 Task: Add Amazing Grass Green Superfood Detox & Digest to the cart.
Action: Mouse moved to (277, 128)
Screenshot: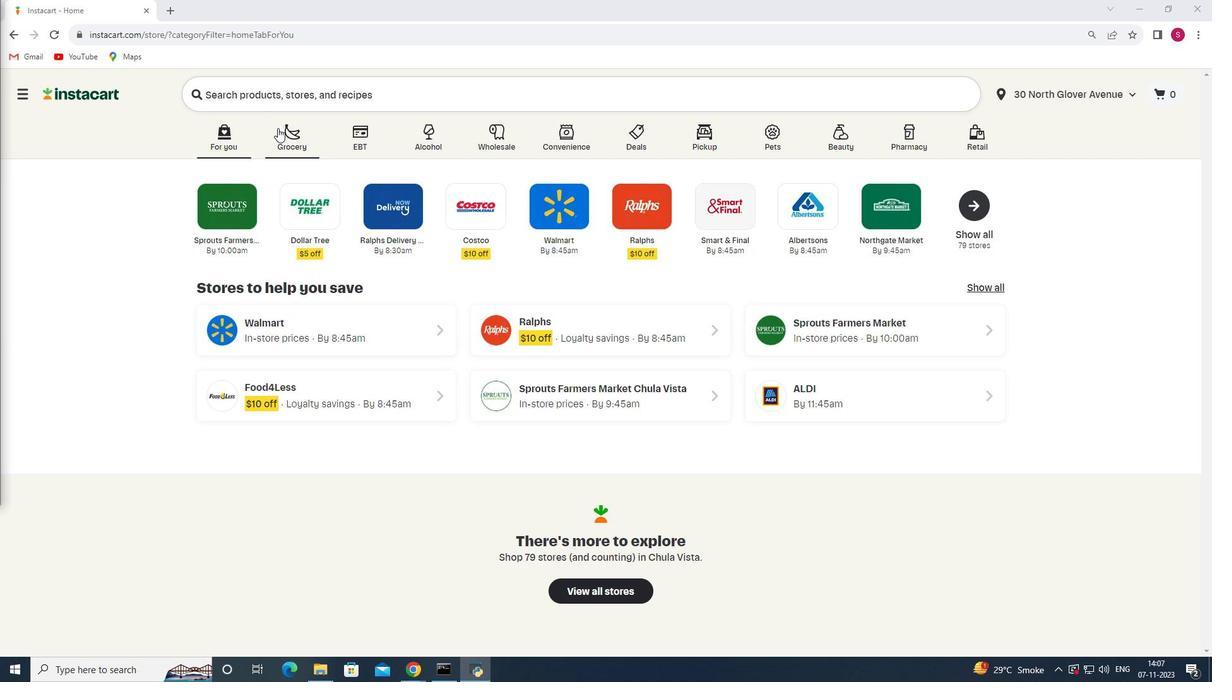 
Action: Mouse pressed left at (277, 128)
Screenshot: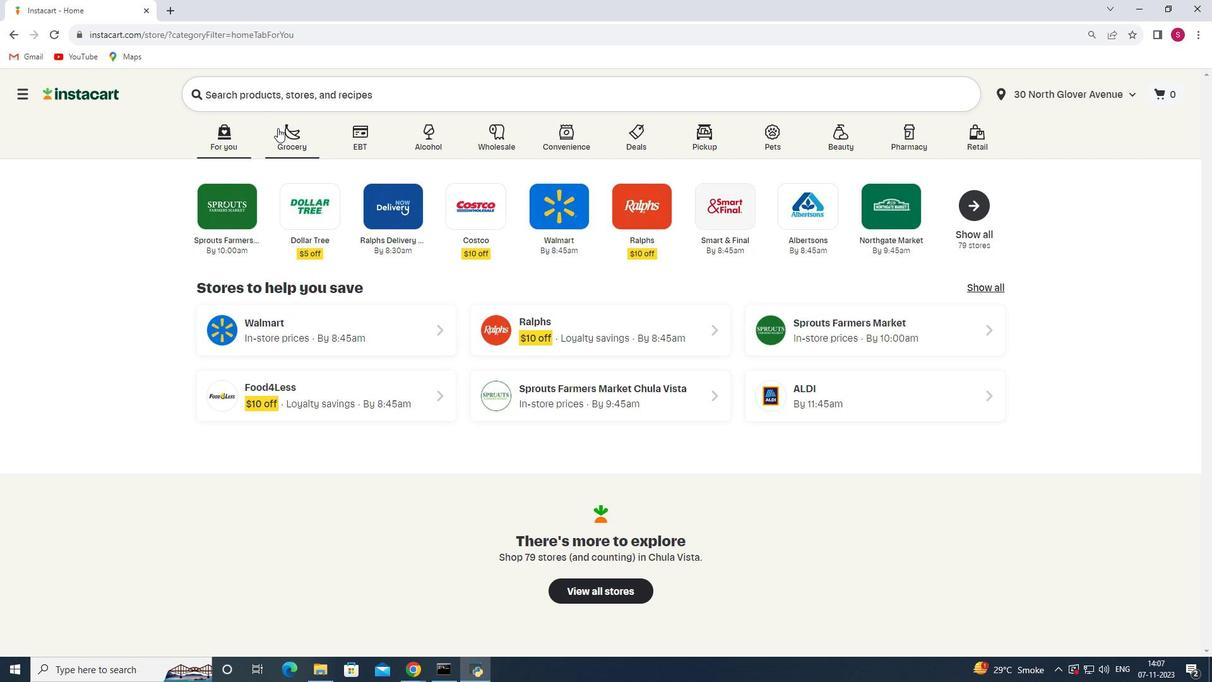 
Action: Mouse moved to (313, 360)
Screenshot: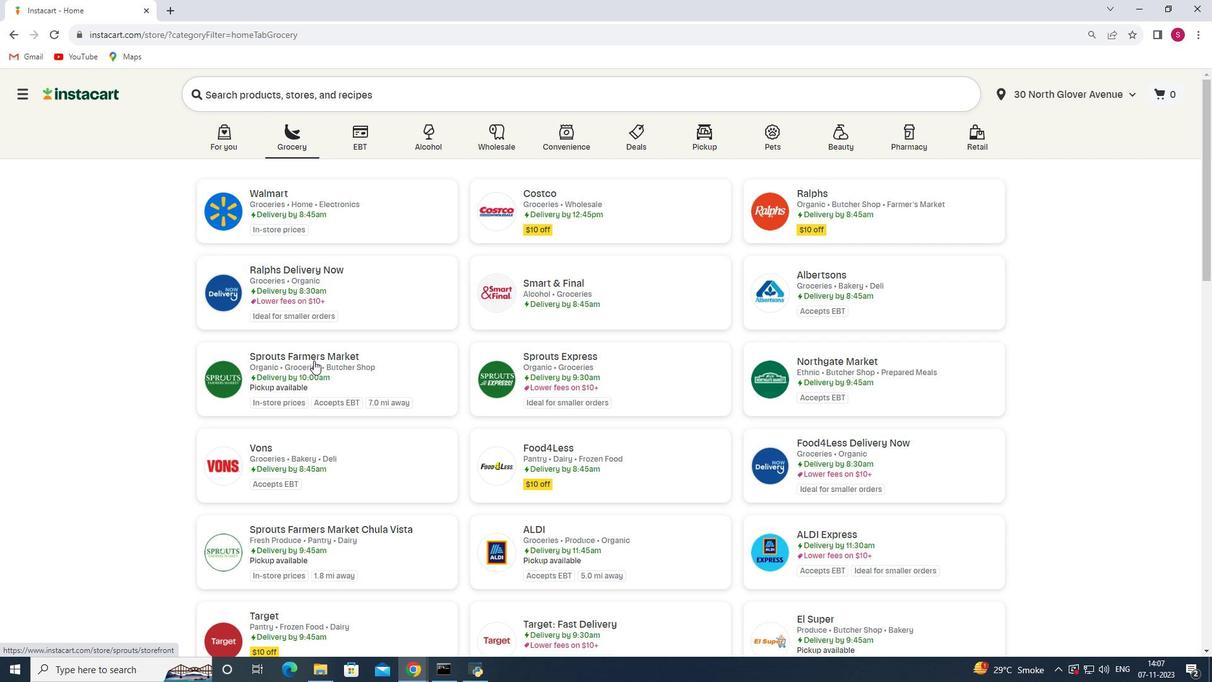 
Action: Mouse pressed left at (313, 360)
Screenshot: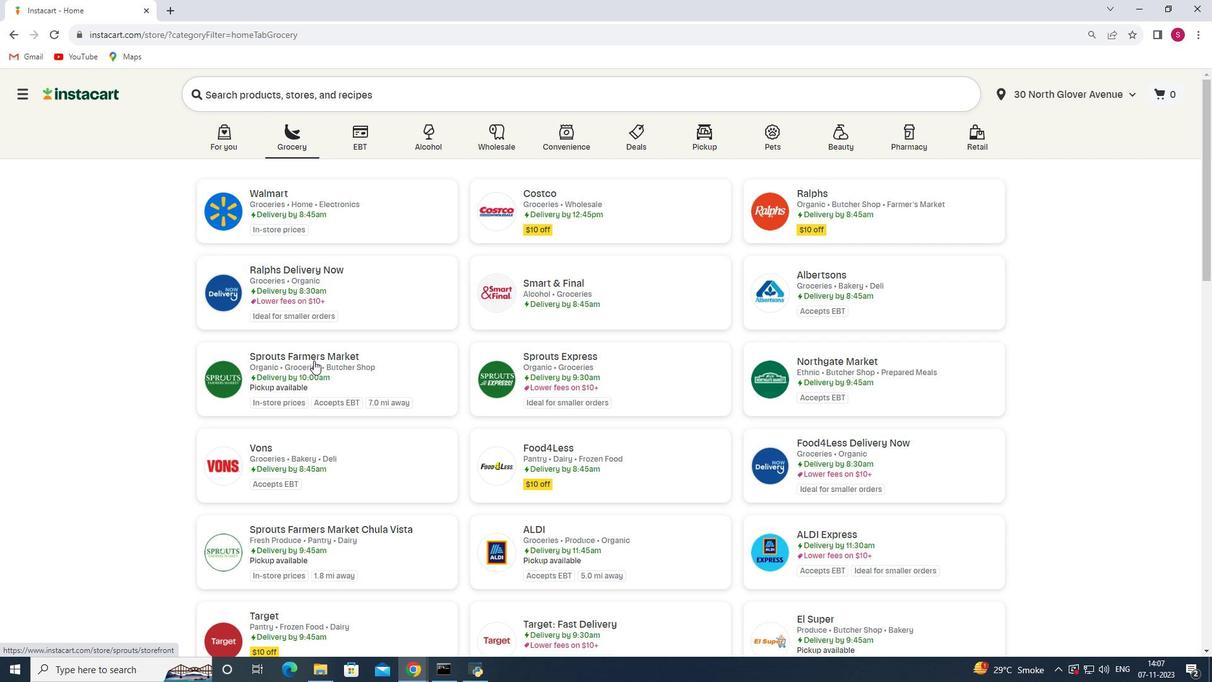 
Action: Mouse moved to (65, 419)
Screenshot: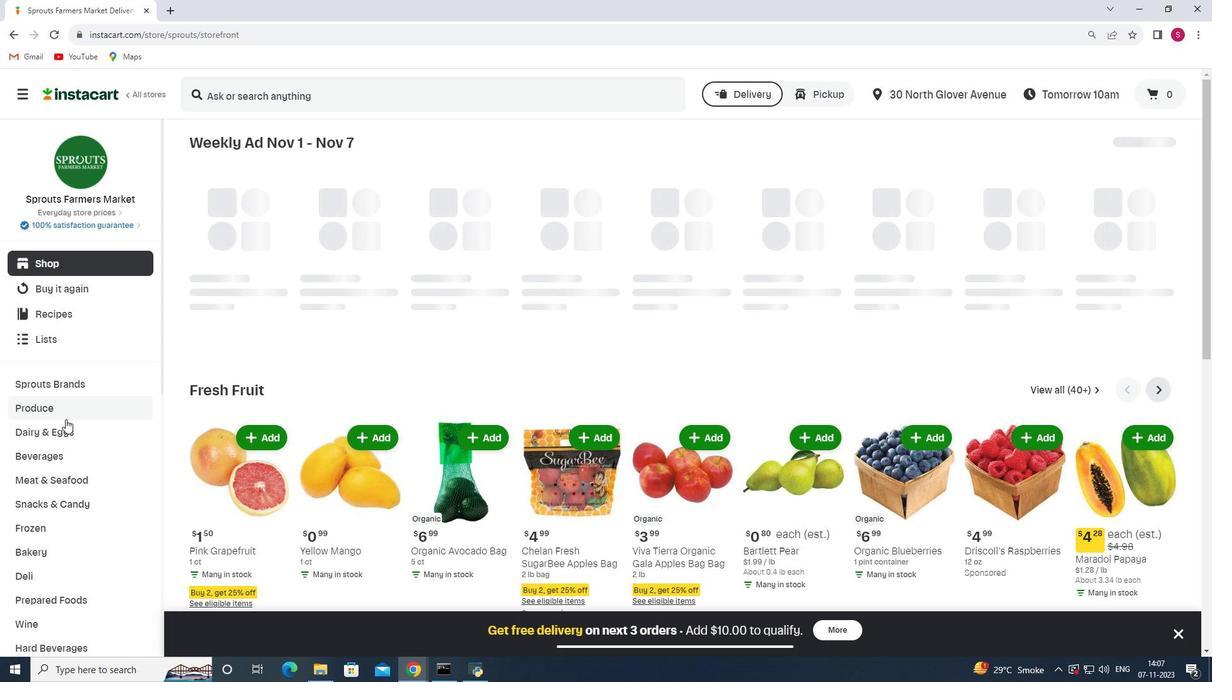 
Action: Mouse scrolled (65, 418) with delta (0, 0)
Screenshot: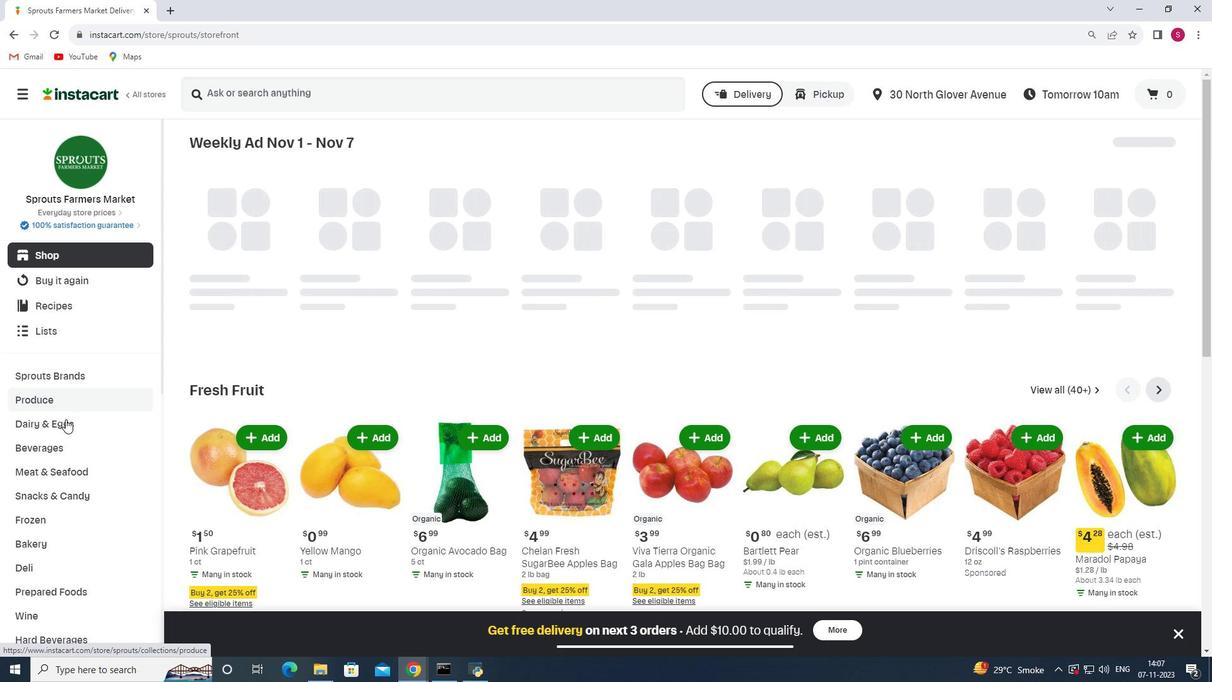 
Action: Mouse scrolled (65, 418) with delta (0, 0)
Screenshot: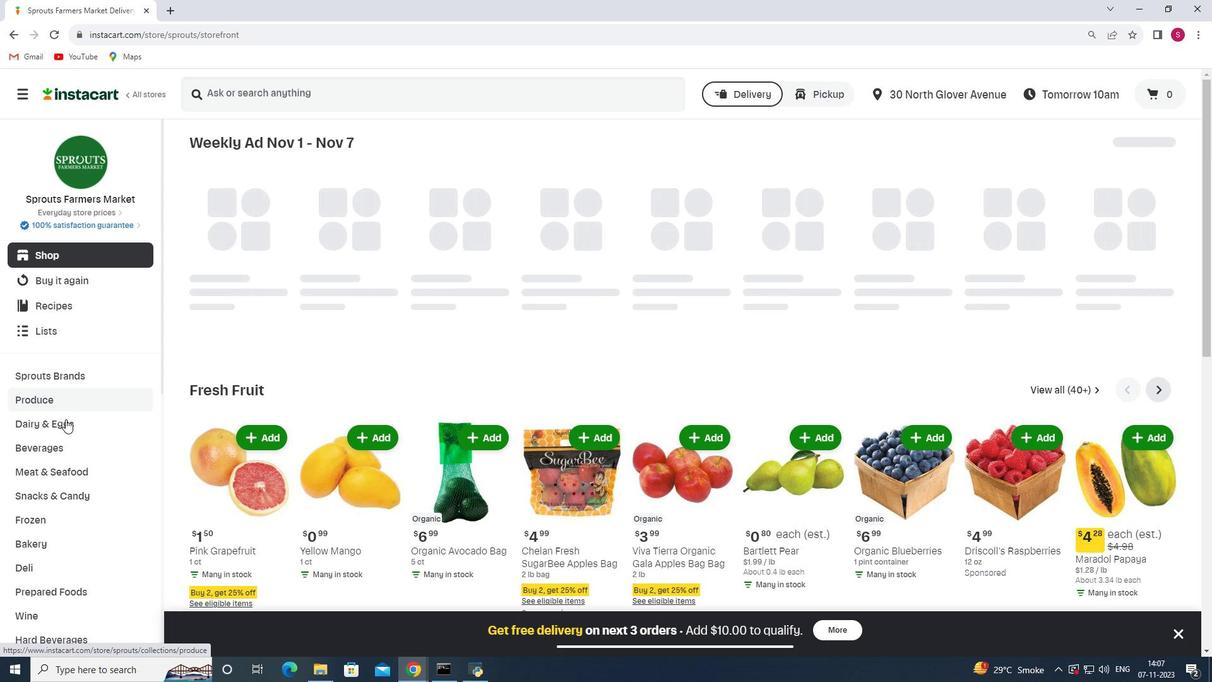 
Action: Mouse scrolled (65, 418) with delta (0, 0)
Screenshot: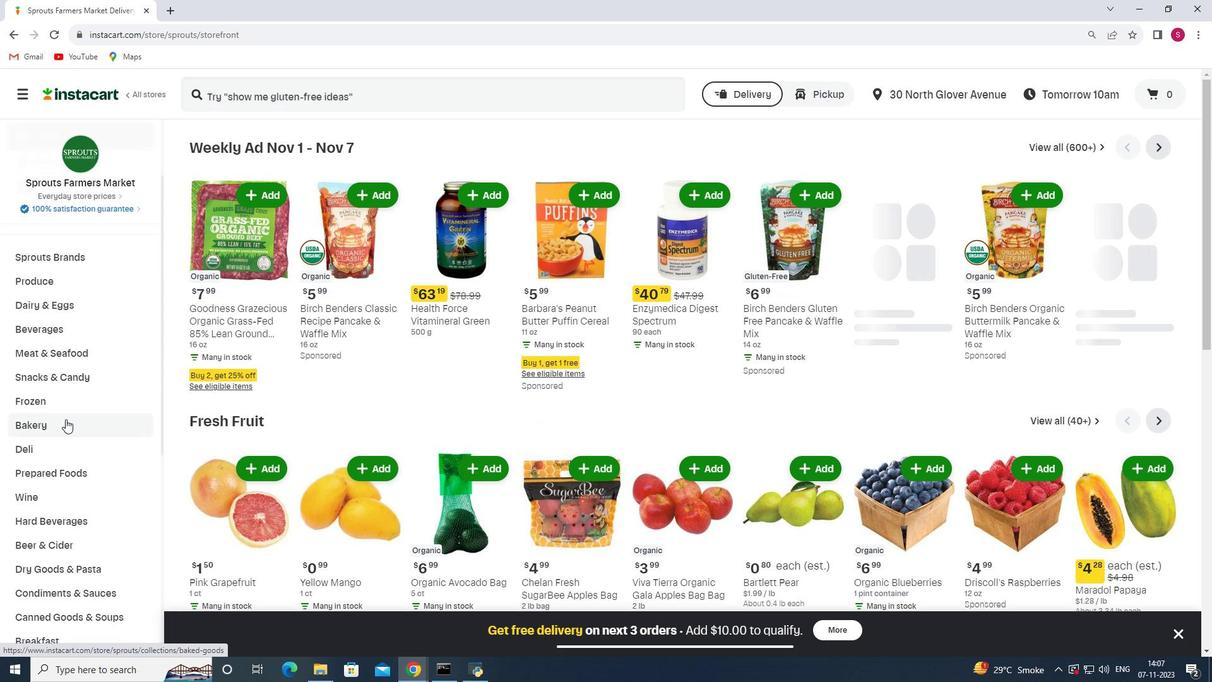 
Action: Mouse scrolled (65, 418) with delta (0, 0)
Screenshot: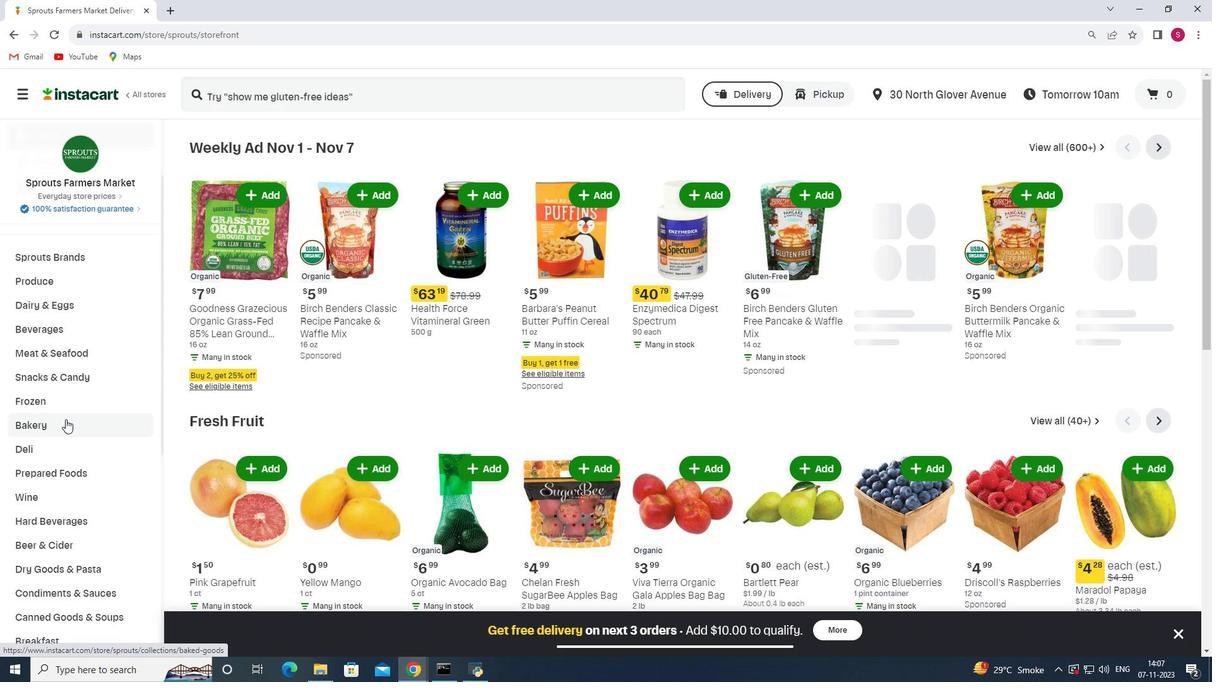 
Action: Mouse scrolled (65, 418) with delta (0, 0)
Screenshot: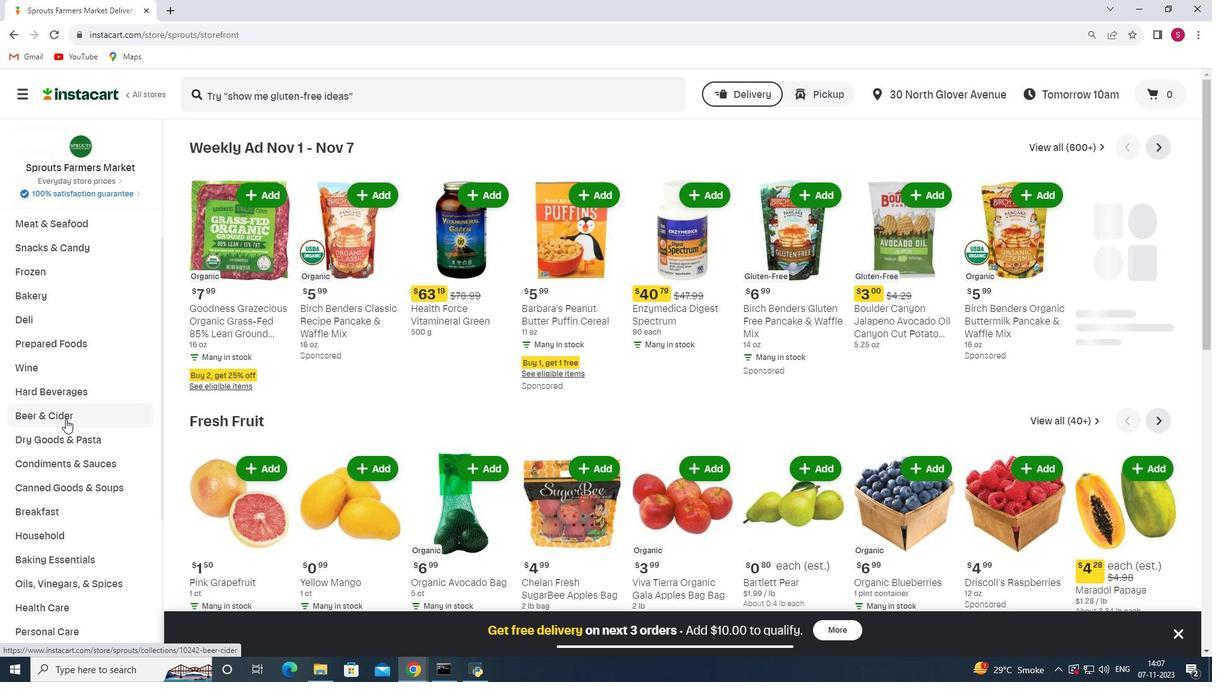 
Action: Mouse scrolled (65, 418) with delta (0, 0)
Screenshot: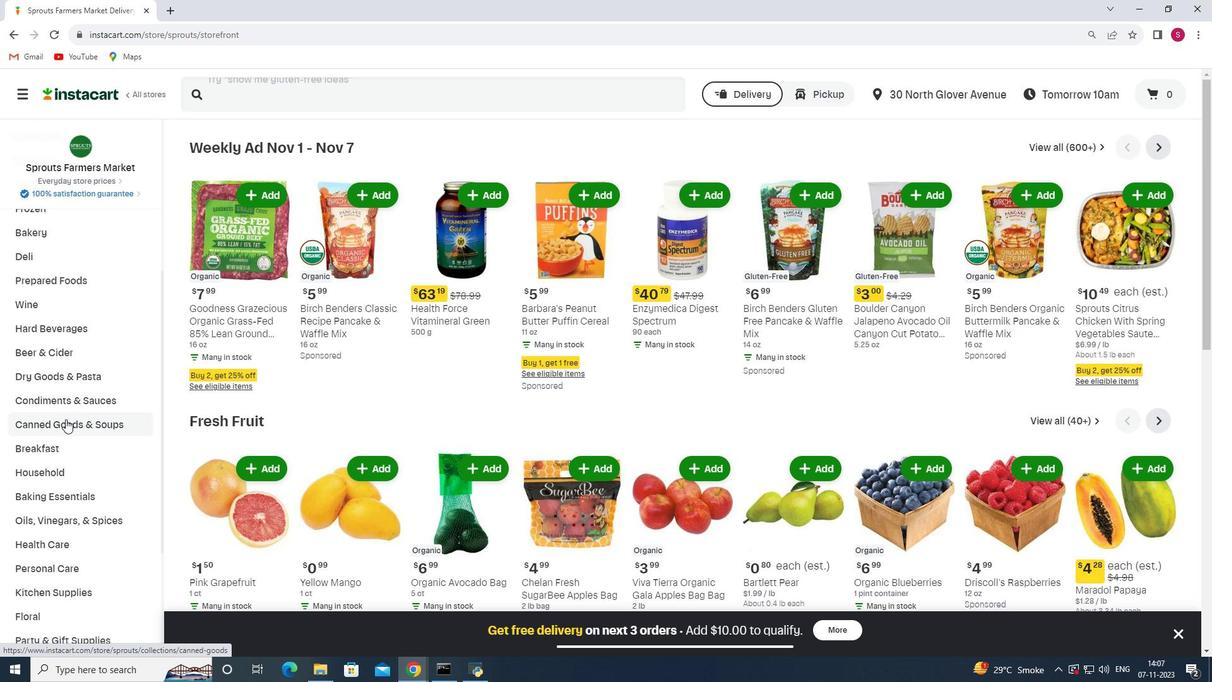 
Action: Mouse scrolled (65, 418) with delta (0, 0)
Screenshot: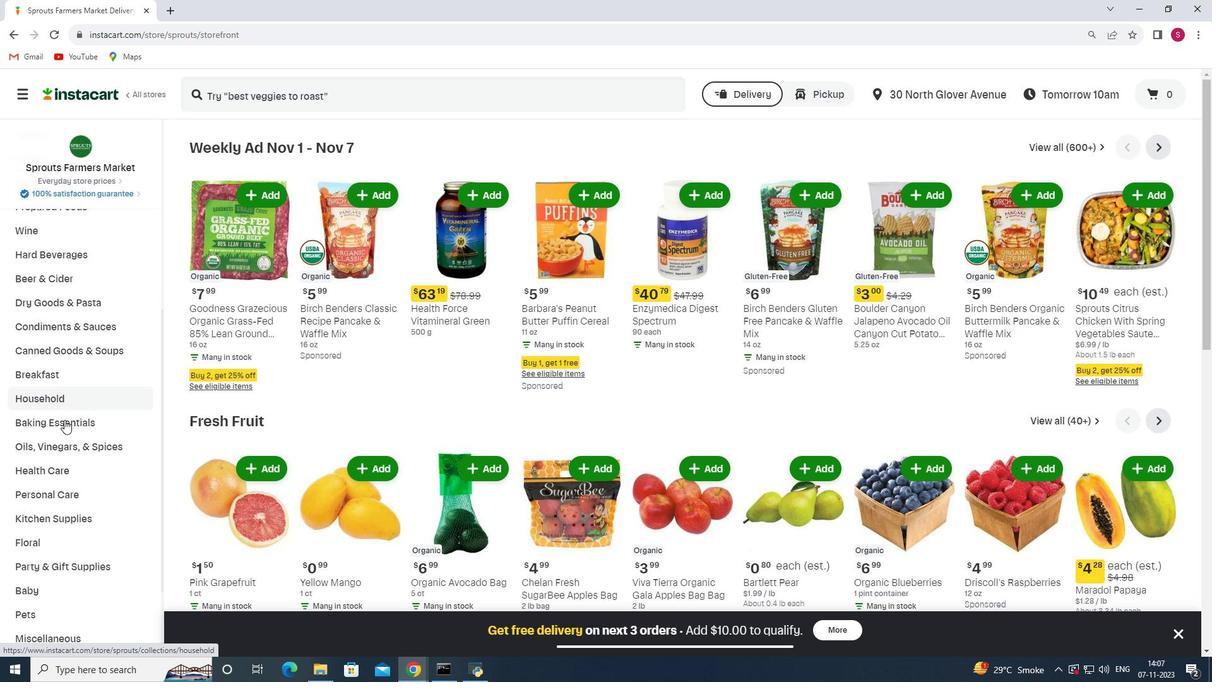 
Action: Mouse moved to (62, 423)
Screenshot: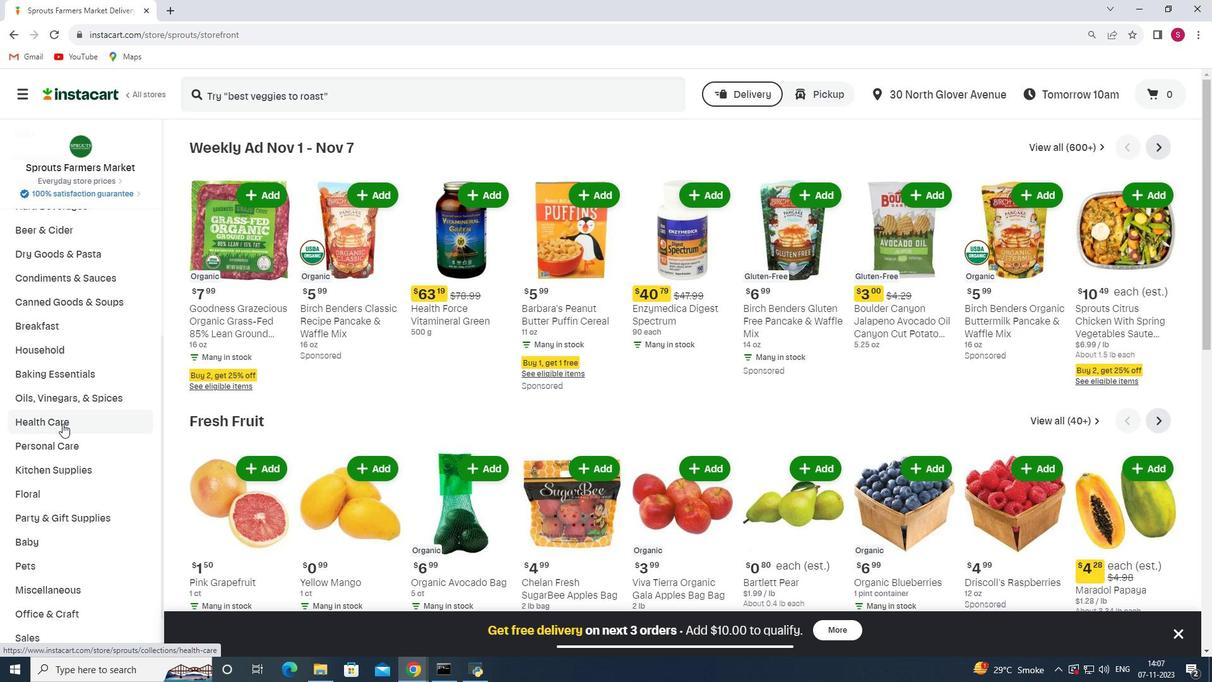 
Action: Mouse pressed left at (62, 423)
Screenshot: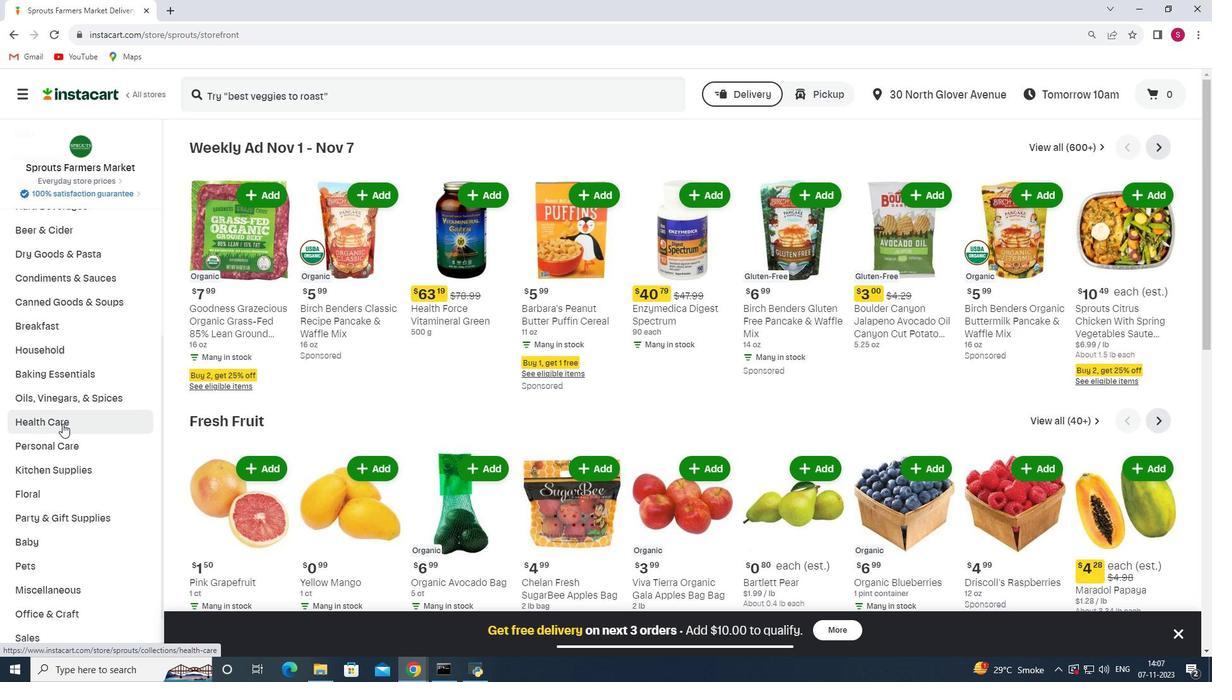 
Action: Mouse moved to (423, 322)
Screenshot: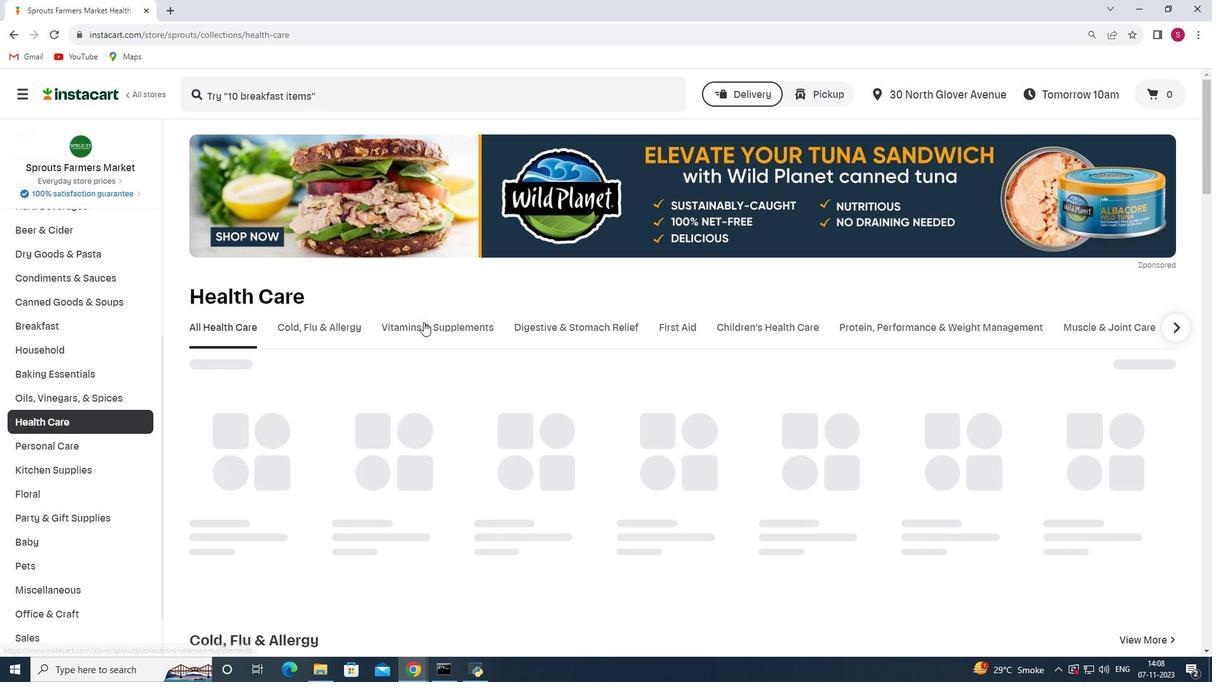 
Action: Mouse pressed left at (423, 322)
Screenshot: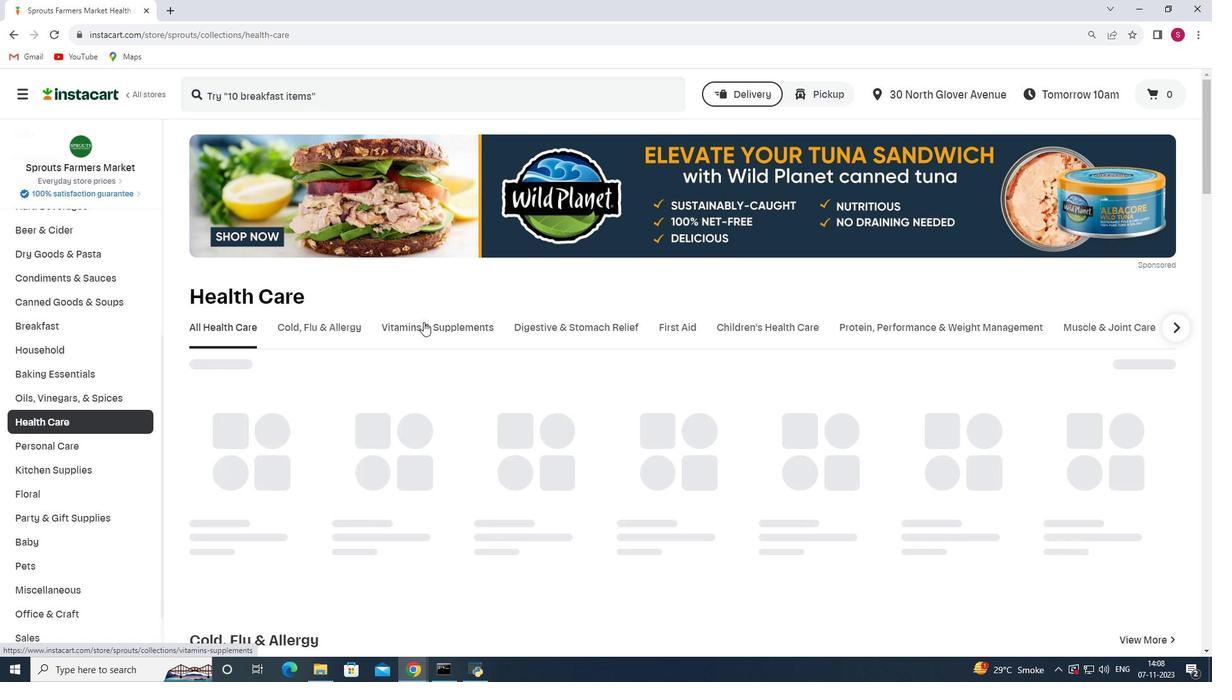 
Action: Mouse moved to (504, 396)
Screenshot: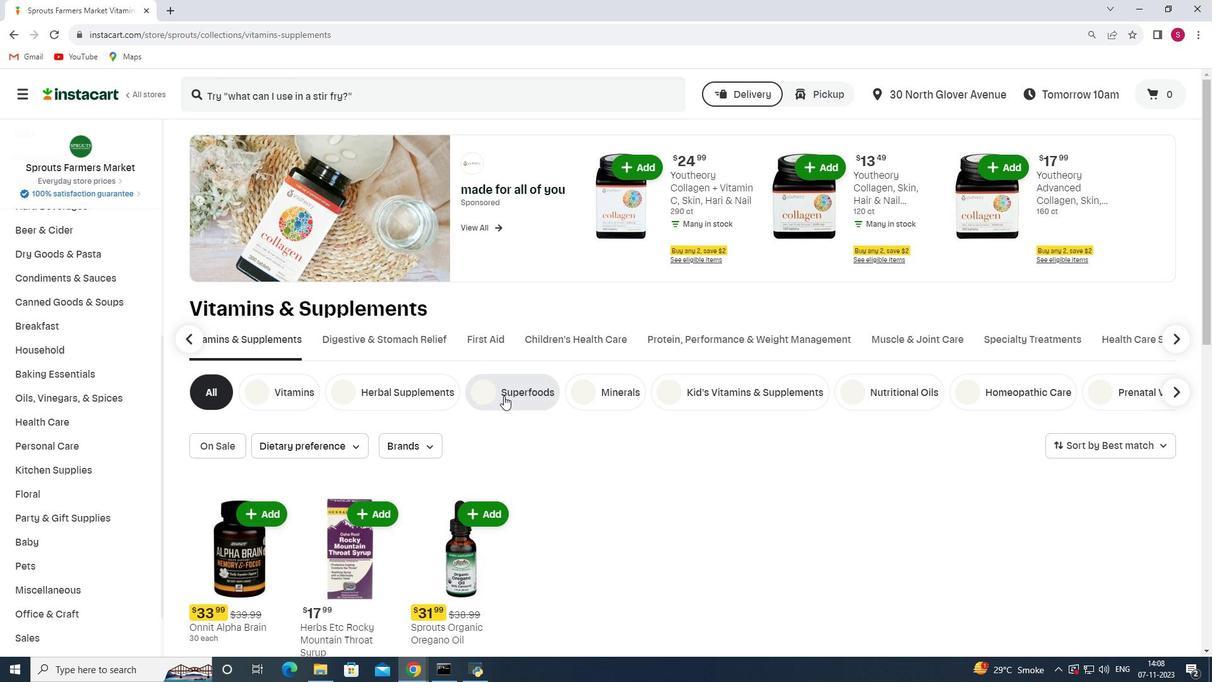 
Action: Mouse pressed left at (504, 396)
Screenshot: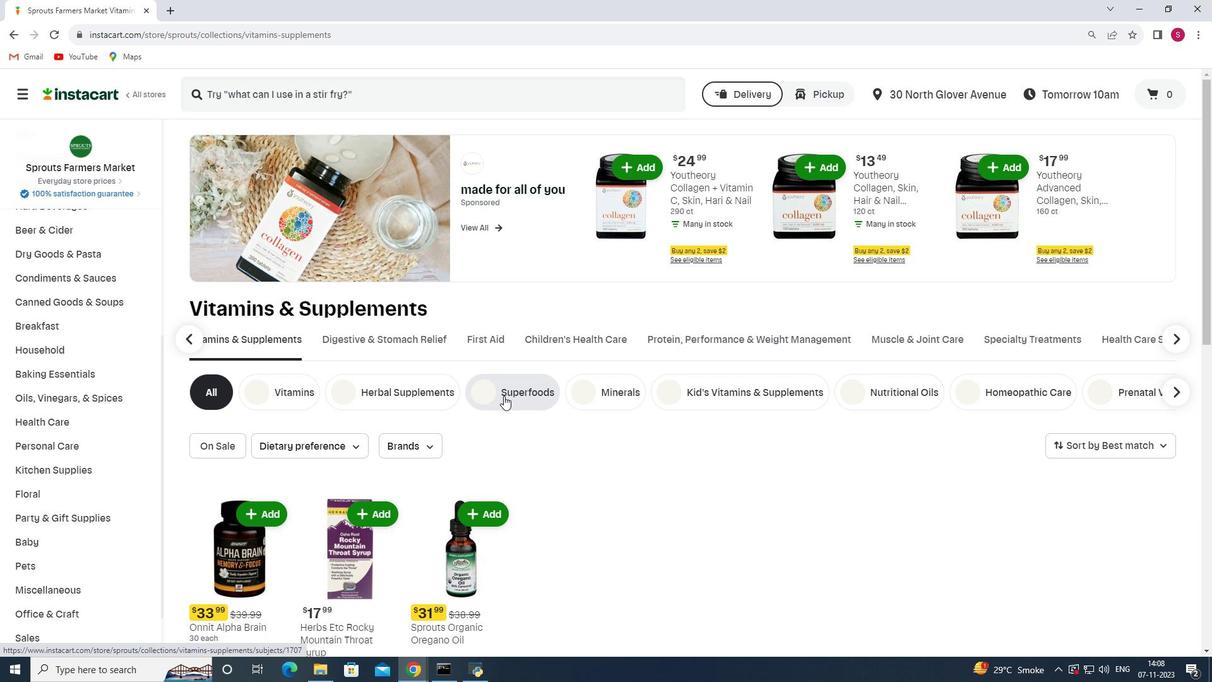 
Action: Mouse moved to (360, 101)
Screenshot: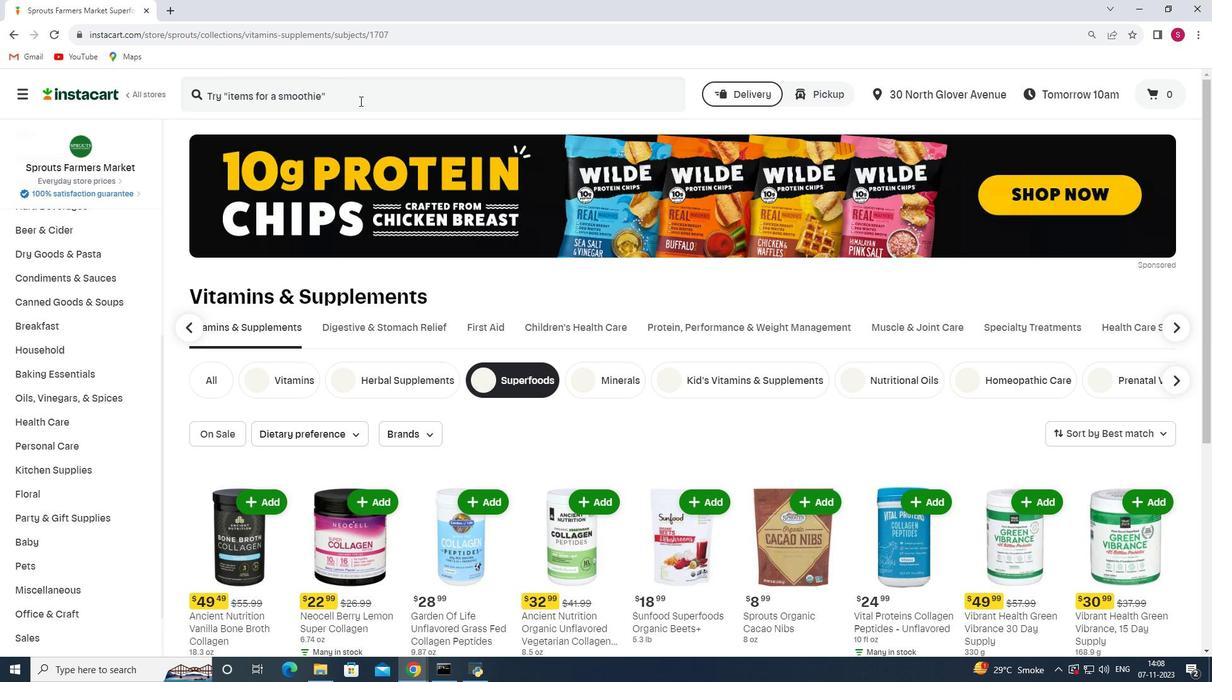 
Action: Mouse pressed left at (360, 101)
Screenshot: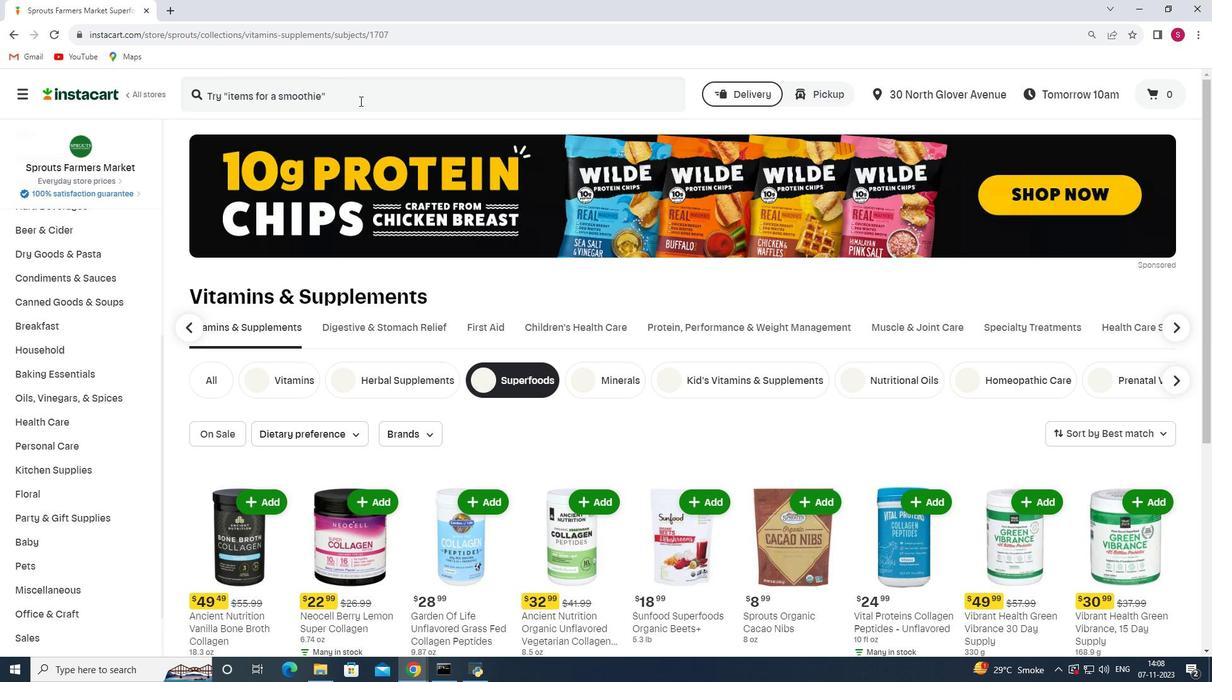 
Action: Key pressed <Key.shift>Amz<Key.backspace>azing<Key.space><Key.shift>Grass<Key.space><Key.shift>Green<Key.space><Key.shift>Su
Screenshot: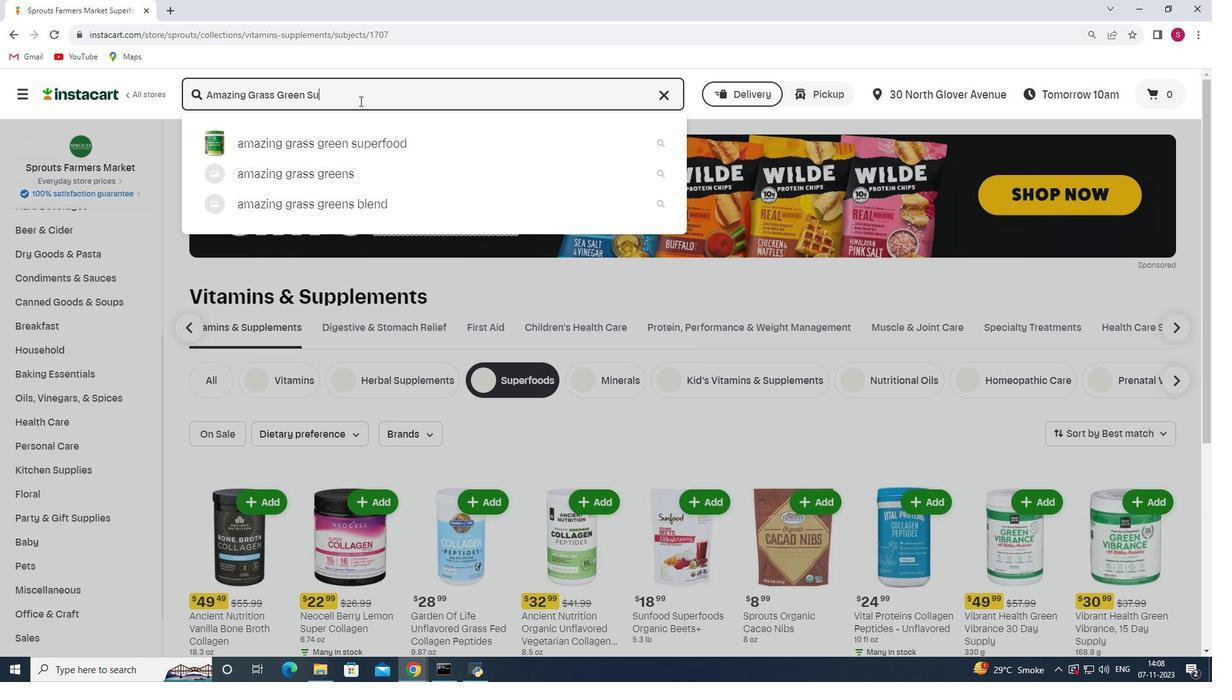 
Action: Mouse moved to (360, 100)
Screenshot: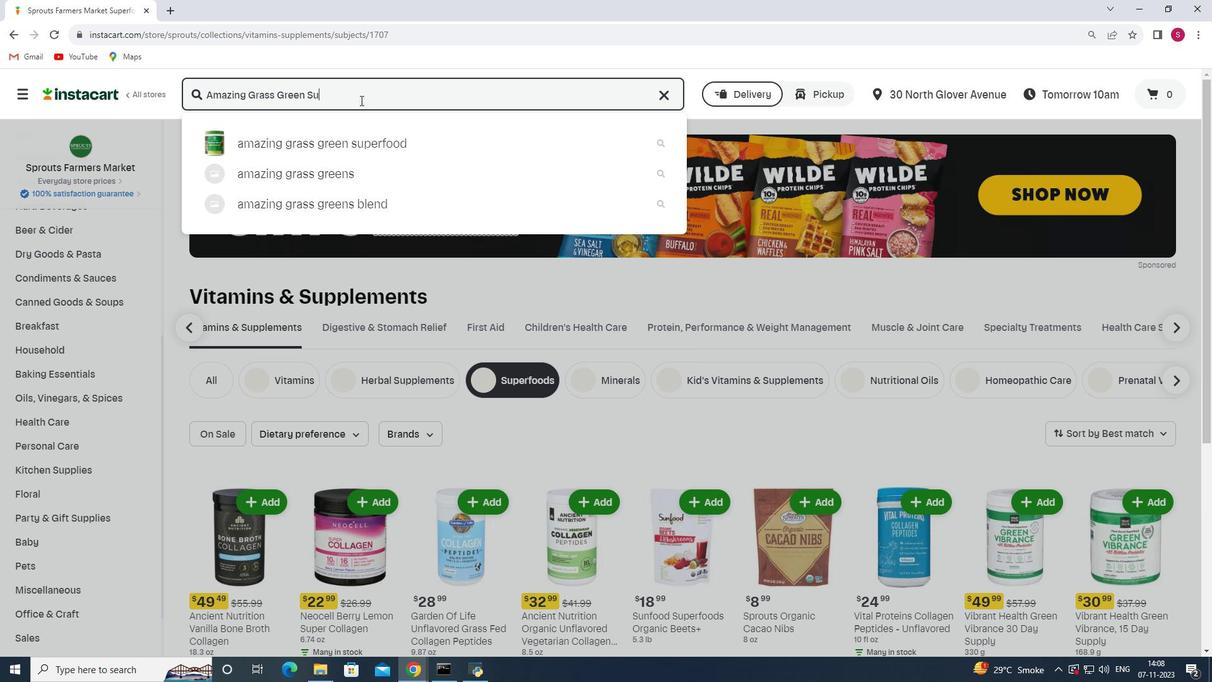 
Action: Key pressed perfood<Key.space><Key.shift>Detox<Key.space><Key.shift_r><Key.shift_r>&<Key.space><Key.shift>Digest<Key.space><Key.enter>
Screenshot: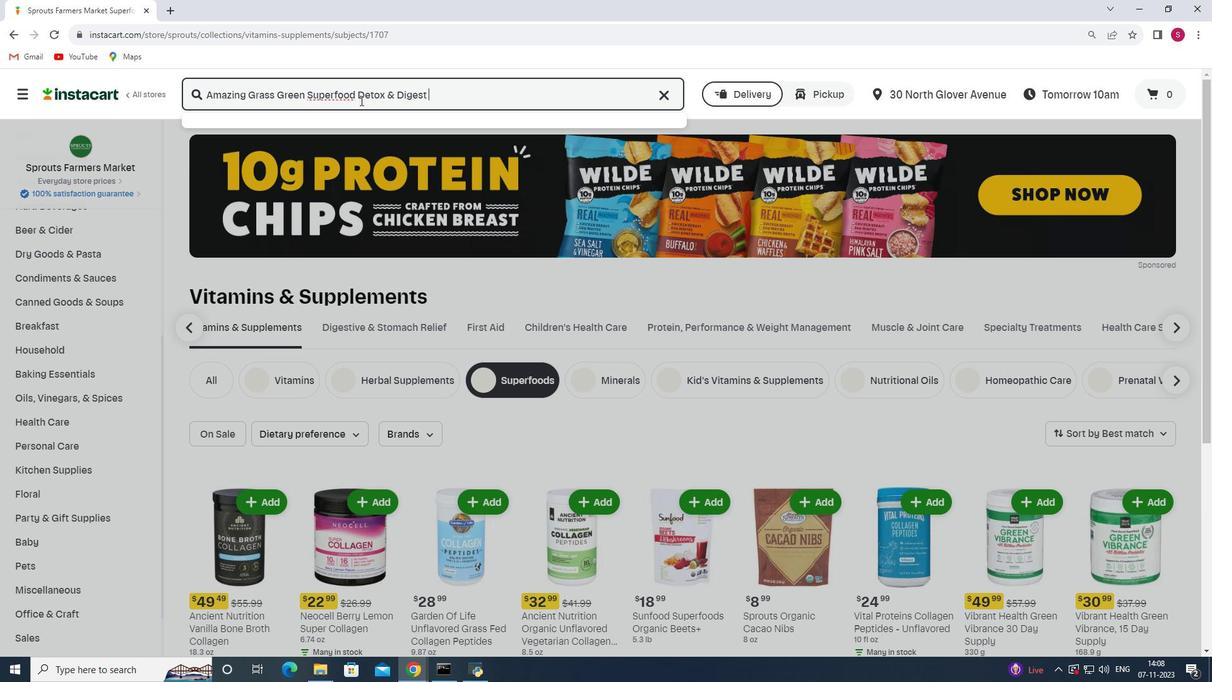 
Action: Mouse moved to (387, 378)
Screenshot: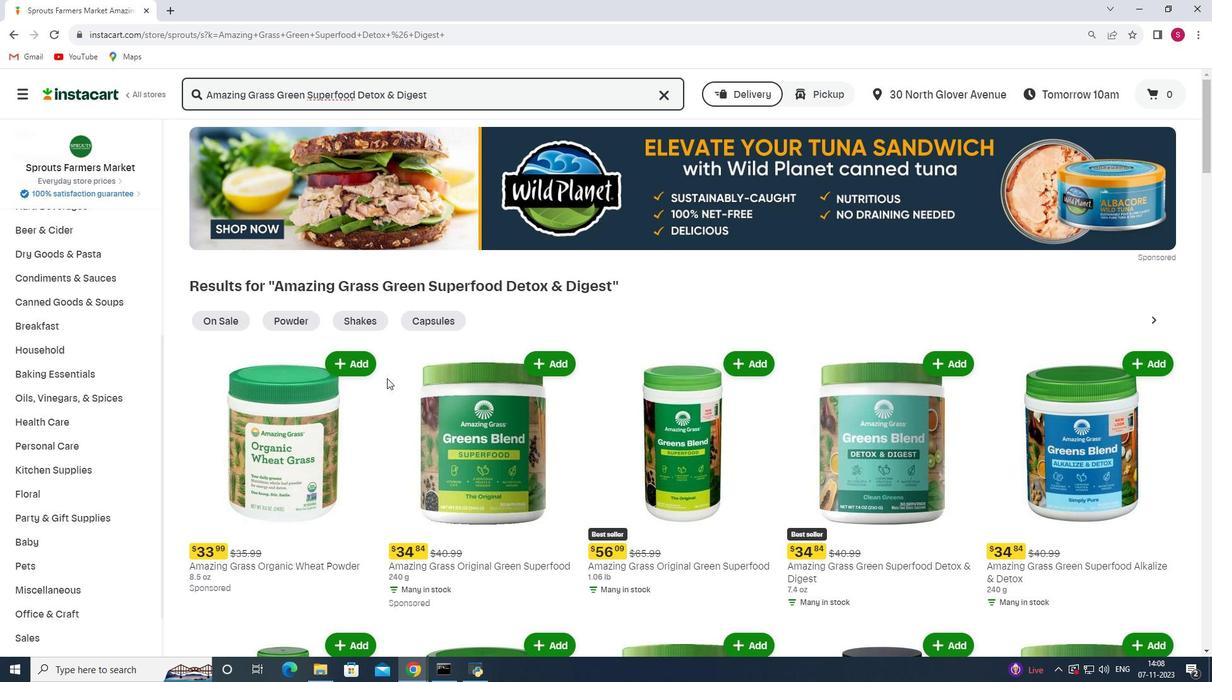 
Action: Mouse scrolled (387, 377) with delta (0, 0)
Screenshot: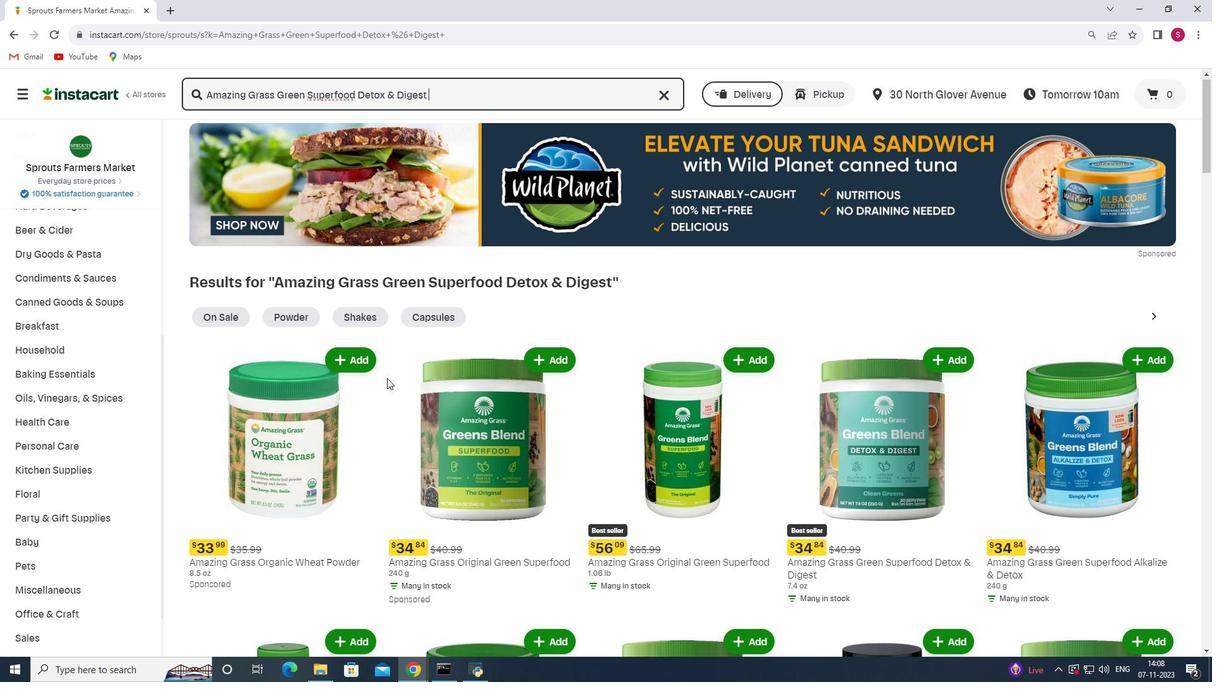 
Action: Mouse moved to (409, 375)
Screenshot: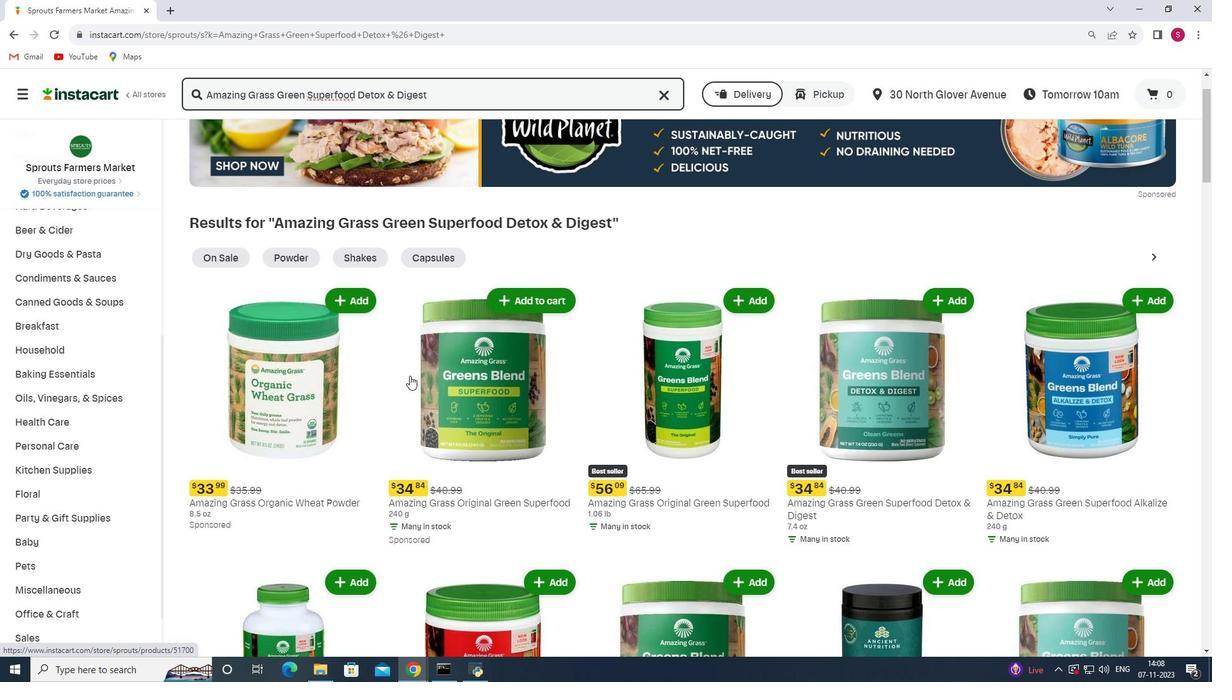 
Action: Mouse scrolled (409, 375) with delta (0, 0)
Screenshot: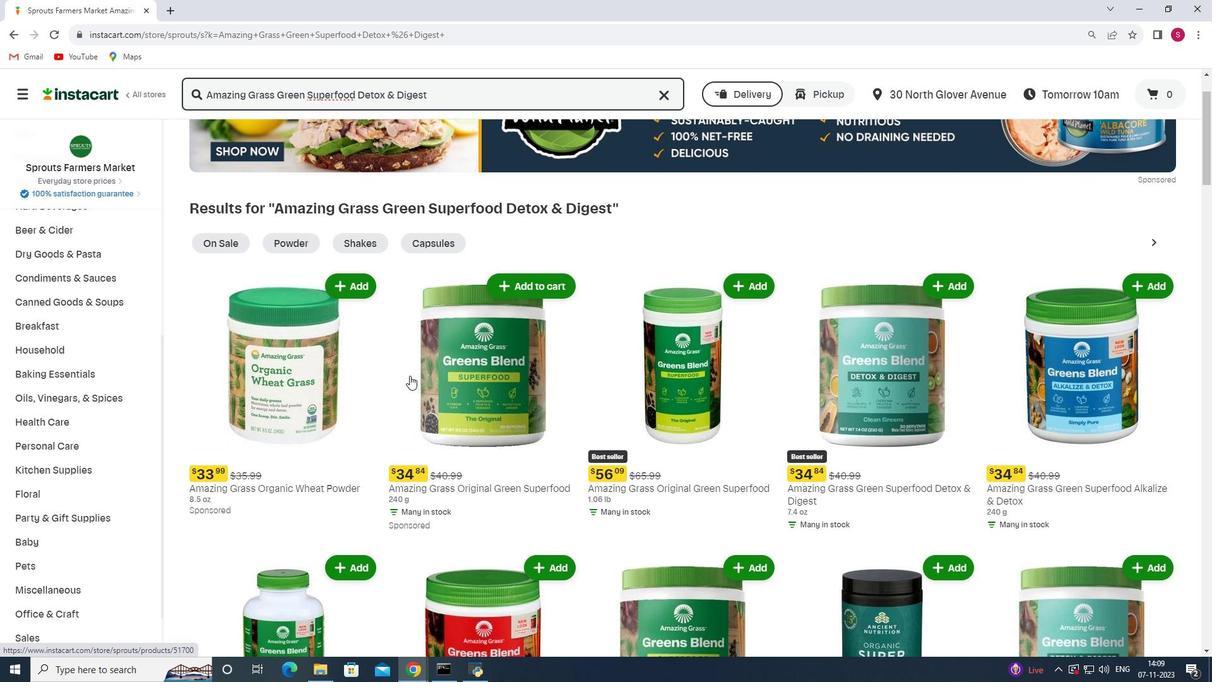 
Action: Mouse moved to (433, 375)
Screenshot: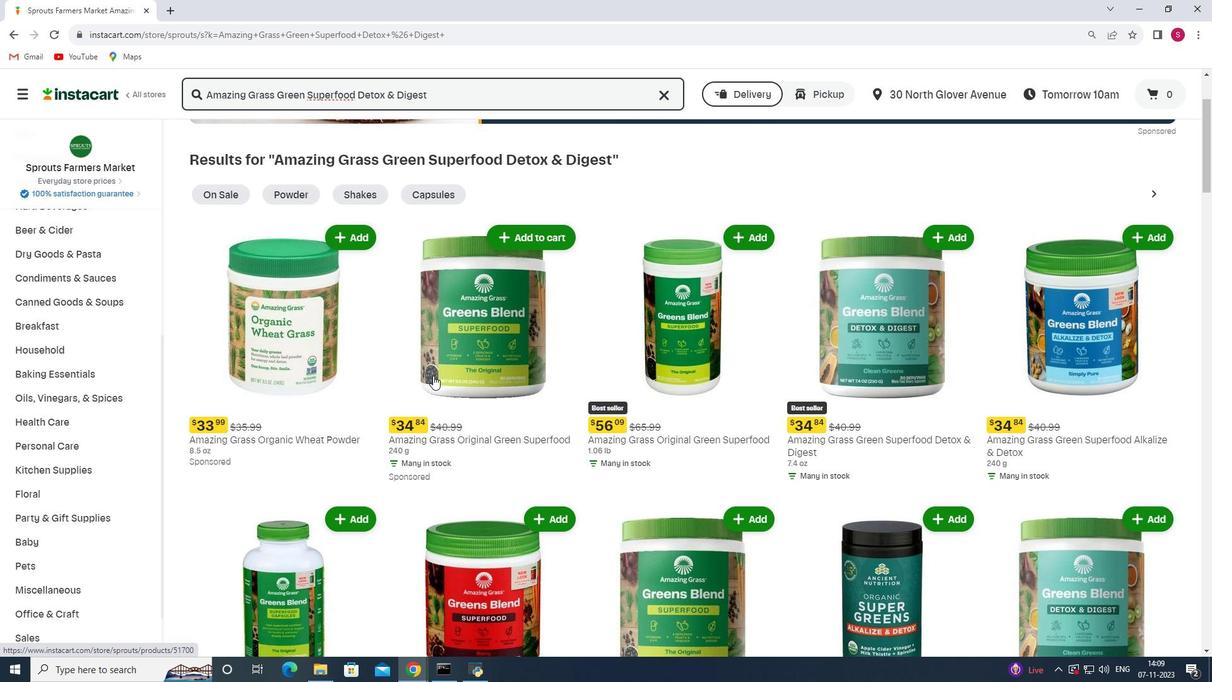 
Action: Mouse scrolled (433, 375) with delta (0, 0)
Screenshot: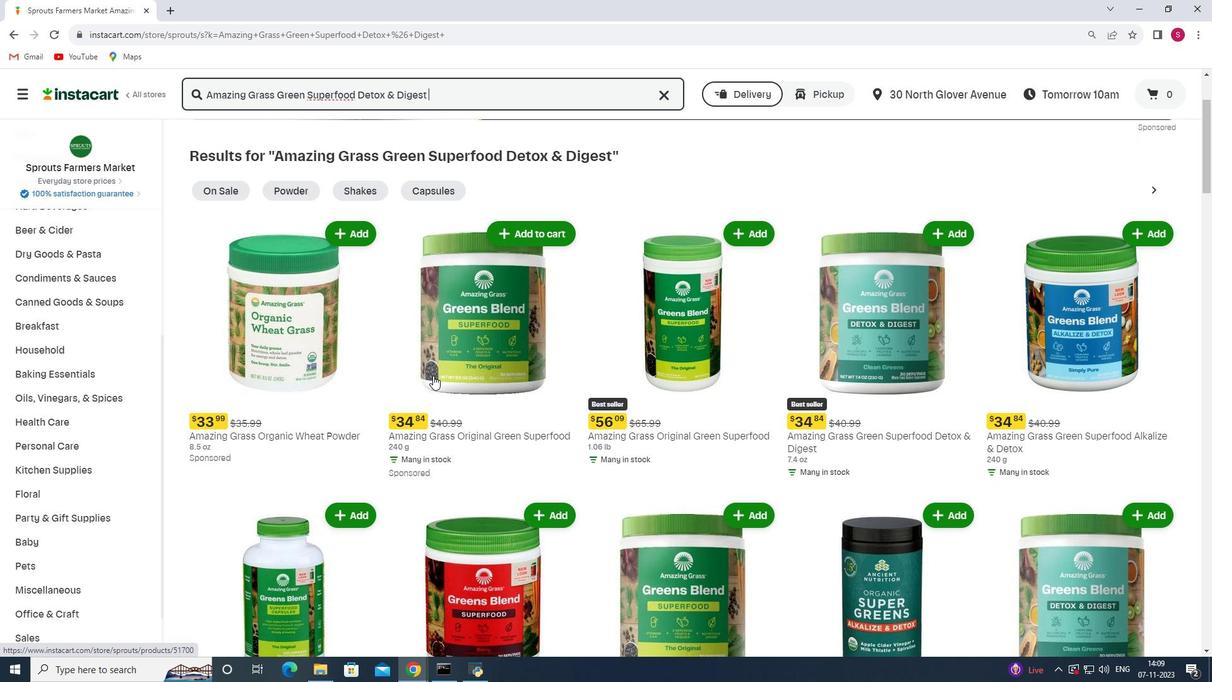 
Action: Mouse moved to (936, 171)
Screenshot: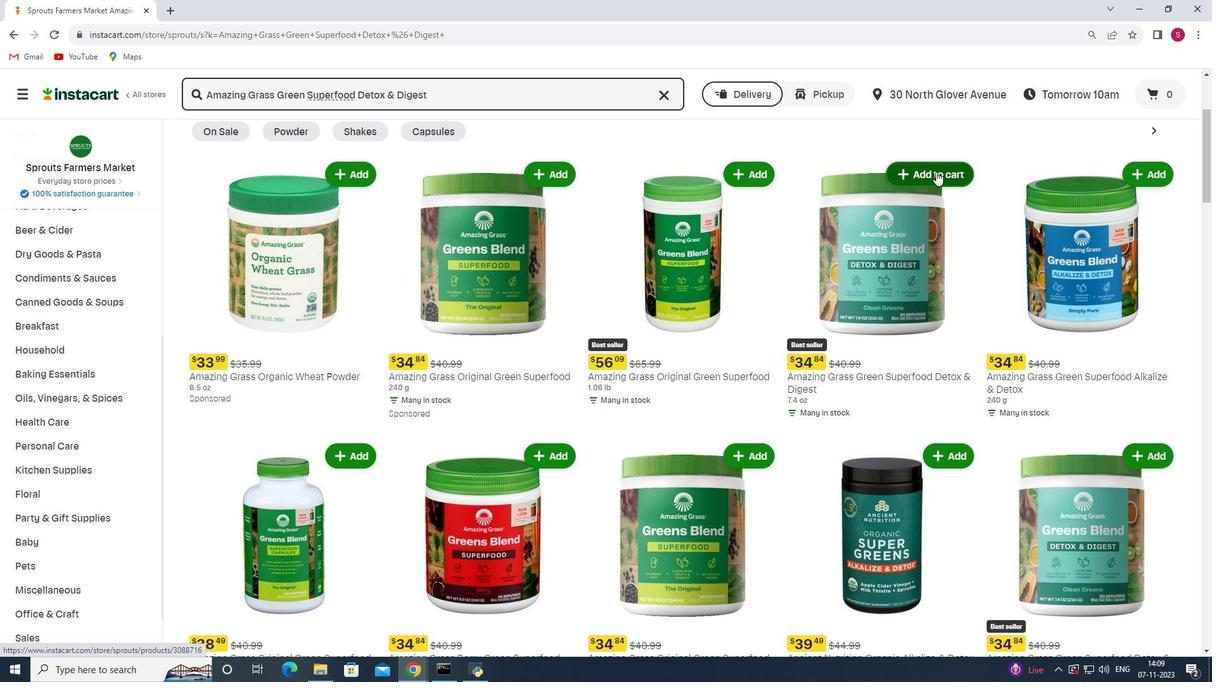 
Action: Mouse pressed left at (936, 171)
Screenshot: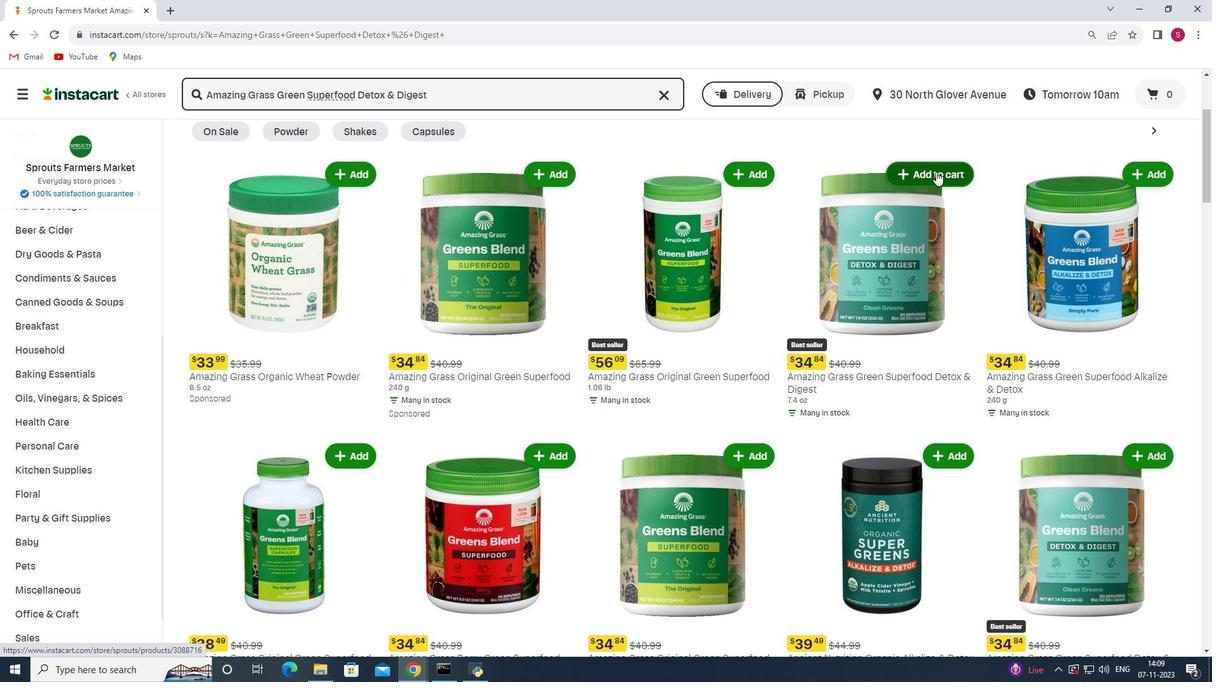 
Action: Mouse moved to (914, 225)
Screenshot: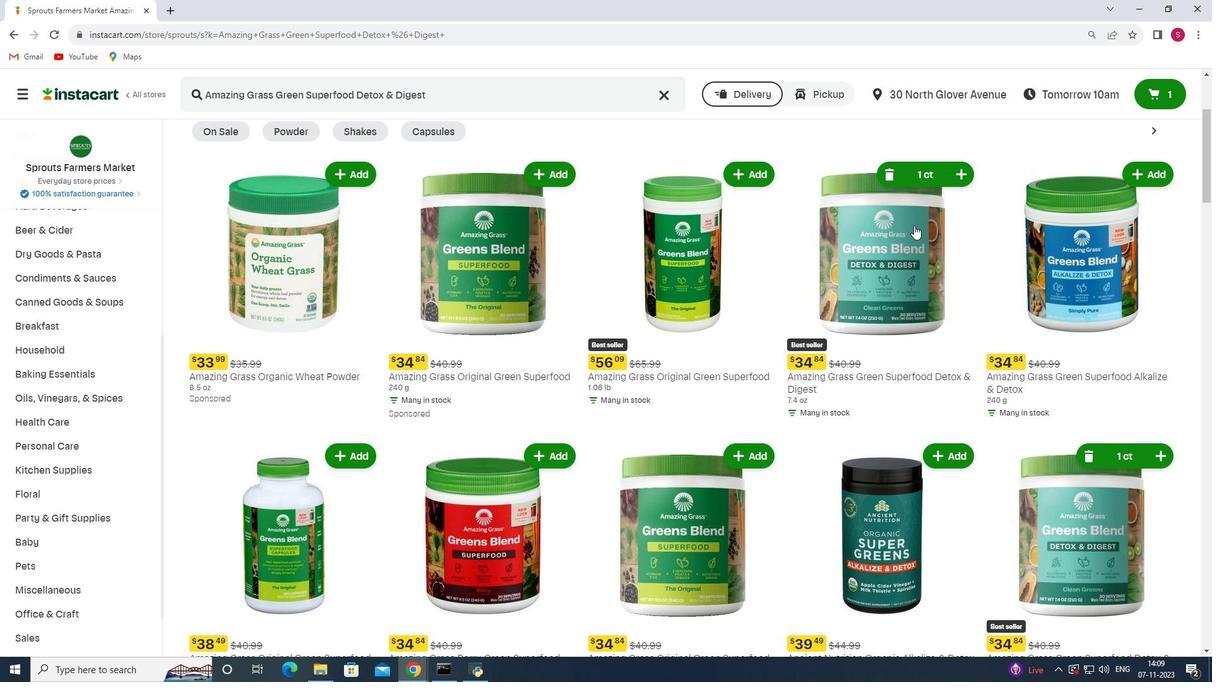 
